 Task: Find and list all files that are setuid.
Action: Mouse moved to (986, 288)
Screenshot: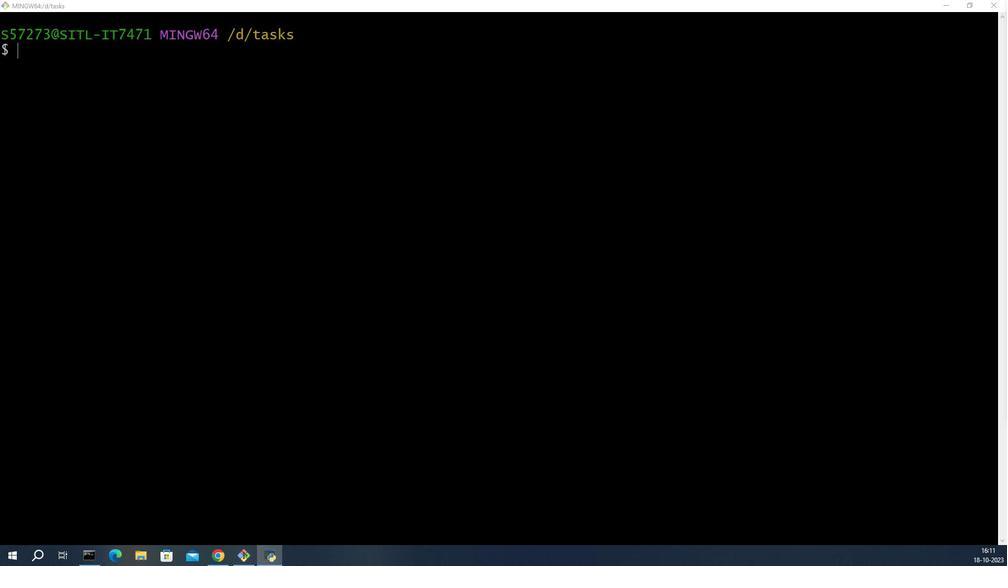 
Action: Mouse pressed left at (986, 288)
Screenshot: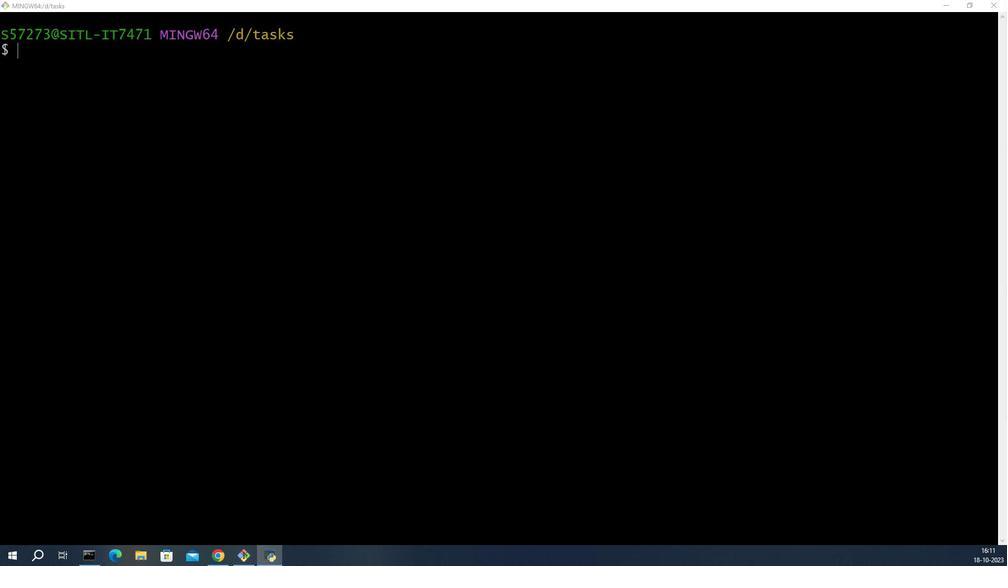
Action: Mouse moved to (877, 307)
Screenshot: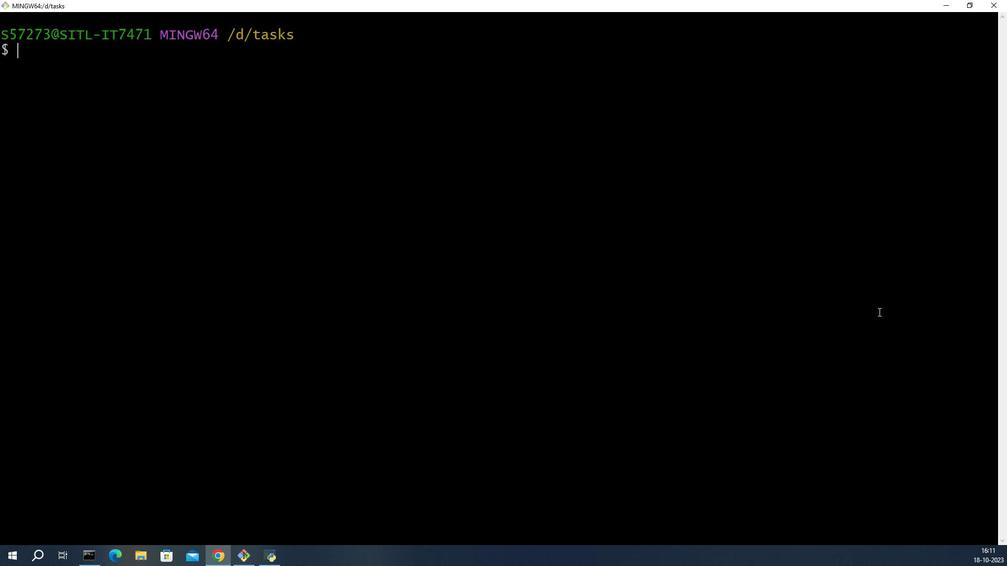 
Action: Mouse pressed left at (877, 307)
Screenshot: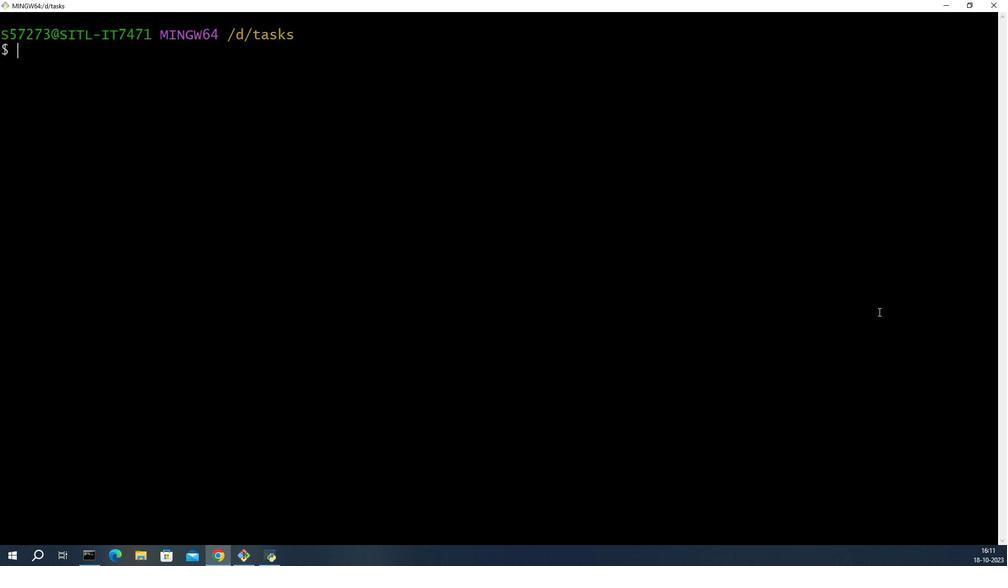 
Action: Key pressed vim<Key.space>setuid.sh<Key.enter>i<Key.shift><Key.shift><Key.shift><Key.shift><Key.shift><Key.shift><Key.shift><Key.shift>#fi<Key.backspace>unction<Key.space>to<Key.space>find<Key.space>and<Key.space>list<Key.space>all<Key.space>files<Key.space>that<Key.space>ae<Key.space><Key.backspace><Key.backspace>re<Key.space>setuid<Key.enter><Key.backspace><Key.enter>find<Key.shift_r>_setuid<Key.shift_r>_files<Key.shift_r><Key.shift_r><Key.shift_r><Key.shift_r><Key.shift_r><Key.shift_r><Key.shift_r><Key.shift_r><Key.shift_r><Key.shift_r><Key.shift_r><Key.shift_r><Key.shift_r><Key.shift_r><Key.shift_r><Key.shift_r><Key.shift_r><Key.shift_r><Key.shift_r>()<Key.space><Key.shift_r>{<Key.enter>local<Key.space>directory=<Key.shift_r>"<Key.shift><Key.shift><Key.shift><Key.shift><Key.shift><Key.shift><Key.shift><Key.shift><Key.shift>$1<Key.shift_r>"<Key.enter><Key.enter>if<Key.space>[<Key.space>-d<Key.space><Key.shift>"<Key.shift>$directory<Key.shift>"<Key.space>]<Key.space><Key.backspace>;<Key.space>then<Key.enter>echo<Key.space><Key.shift>"<Key.shift>Setuid<Key.space>files<Key.space>in<Key.space><Key.shift><Key.shift><Key.shift><Key.shift><Key.shift><Key.shift><Key.shift><Key.shift><Key.shift><Key.shift><Key.shift><Key.shift><Key.shift><Key.shift><Key.shift><Key.shift><Key.shift><Key.shift><Key.shift><Key.shift><Key.shift><Key.shift><Key.shift><Key.shift><Key.shift><Key.shift><Key.shift><Key.shift><Key.shift><Key.shift><Key.shift><Key.shift><Key.shift><Key.shift><Key.shift><Key.shift><Key.shift><Key.shift><Key.shift><Key.shift>$directory<Key.shift>:<Key.shift>"<Key.enter>find<Key.space><Key.shift>"<Key.shift><Key.shift><Key.shift><Key.shift><Key.shift><Key.shift><Key.shift><Key.shift><Key.shift><Key.shift><Key.shift><Key.shift><Key.shift><Key.shift><Key.shift><Key.shift><Key.shift><Key.shift><Key.shift><Key.shift><Key.shift>$<Key.shift><Key.shift><Key.shift><Key.shift><Key.shift><Key.shift><Key.shift><Key.shift>directory<Key.shift>"<Key.space>-type<Key.space>f<Key.space>-perm<Key.space>-4000<Key.enter><Key.backspace>else<Key.enter>echo<Key.space><Key.shift>"<Key.shift>Error<Key.shift>:<Key.space><Key.shift>Directory<Key.space>'<Key.shift><Key.shift><Key.shift><Key.shift><Key.shift><Key.shift><Key.shift><Key.shift><Key.shift><Key.shift><Key.shift><Key.shift><Key.shift>$<Key.shift>direco<Key.backspace>tory'<Key.space>does<Key.space>not<Key.space>exist.<Key.shift>"<Key.enter><Key.backspace>fi<Key.enter><Key.backspace><Key.shift>}<Key.enter><Key.enter><Key.enter><Key.shift><Key.shift><Key.shift><Key.shift><Key.shift><Key.shift><Key.shift><Key.shift>#check<Key.space>if<Key.space>one<Key.space>argument<Key.space>is<Key.space>provided<Key.enter><Key.enter>if<Key.space>[<Key.space><Key.shift>$<Key.shift>#<Key.space>-eq<Key.space>1<Key.space>];then<Key.enter>f<Key.backspace><Key.backspace><Key.up><Key.right><Key.backspace><Key.up><Key.right><Key.enter><Key.backspace><Key.backspace><Key.backspace><Key.down><Key.down><Key.backspace><Key.enter>find<Key.shift_r>_setuid<Key.shift_r>_files<Key.space><Key.shift>"<Key.shift><Key.shift>$1<Key.shift>"<Key.enter><Key.backspace>else<Key.enter>echo<Key.space><Key.shift>"<Key.shift>Usage<Key.shift>:<Key.space><Key.shift><Key.shift><Key.shift><Key.shift><Key.shift><Key.shift><Key.shift><Key.shift><Key.shift><Key.shift><Key.shift><Key.shift><Key.shift><Key.shift><Key.shift><Key.shift><Key.shift><Key.shift><Key.shift><Key.shift><Key.shift><Key.shift><Key.shift><Key.shift><Key.shift><Key.shift><Key.shift><Key.shift><Key.shift><Key.shift><Key.shift><Key.shift><Key.shift><Key.shift><Key.shift><Key.shift>$0<Key.space><Key.shift><directory<Key.shift>_path<Key.shift>><Key.shift>"<Key.enter><Key.backspace>fi<Key.enter><Key.esc><Key.shift_r>:wq<Key.enter>
Screenshot: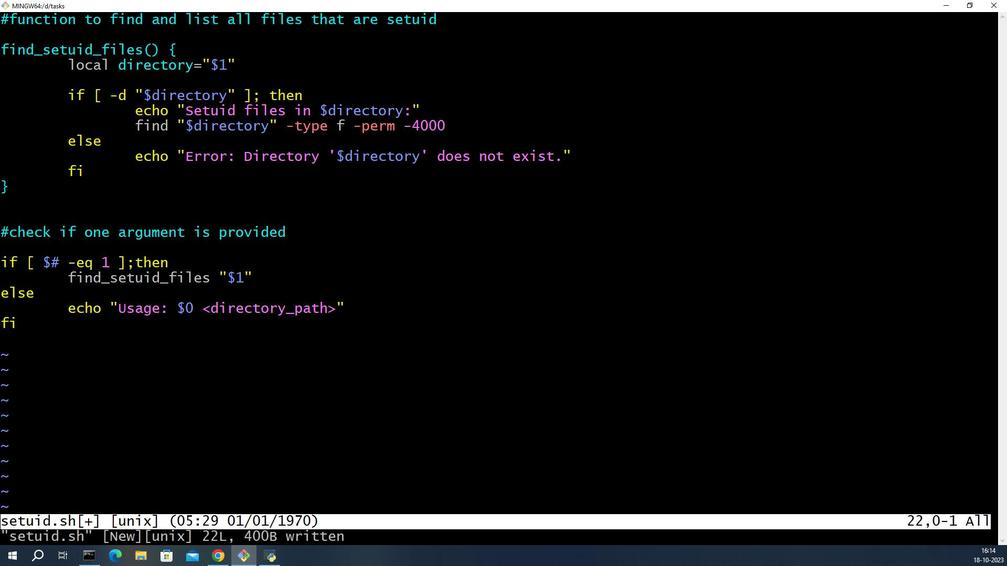 
Action: Mouse moved to (1001, 300)
Screenshot: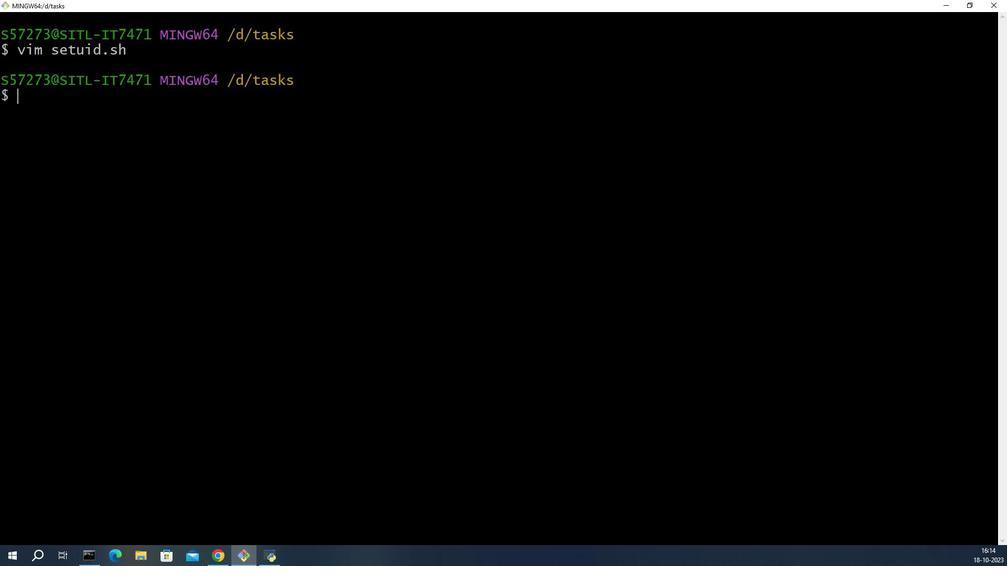 
Action: Mouse scrolled (1001, 300) with delta (0, 0)
Screenshot: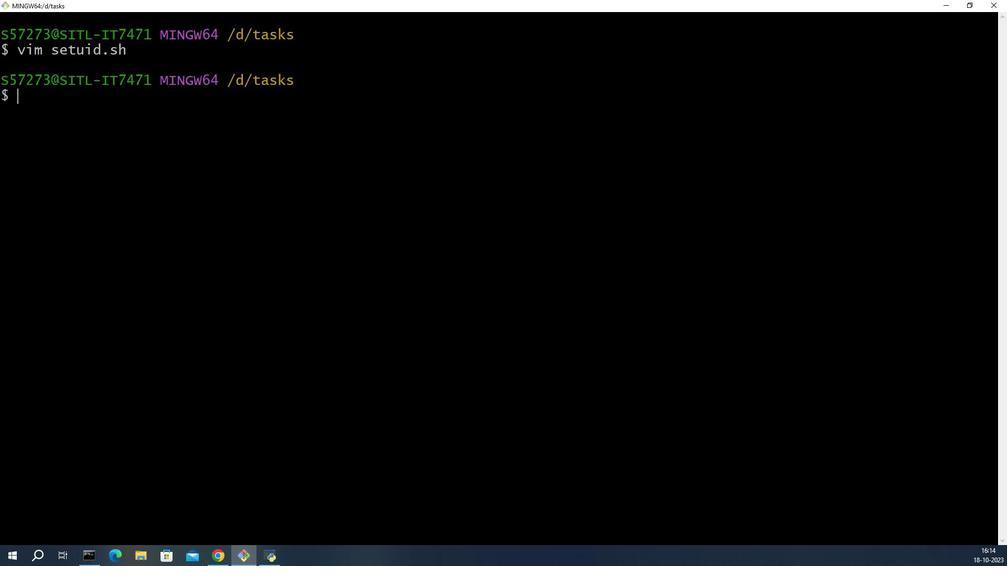 
Action: Mouse scrolled (1001, 300) with delta (0, 0)
Screenshot: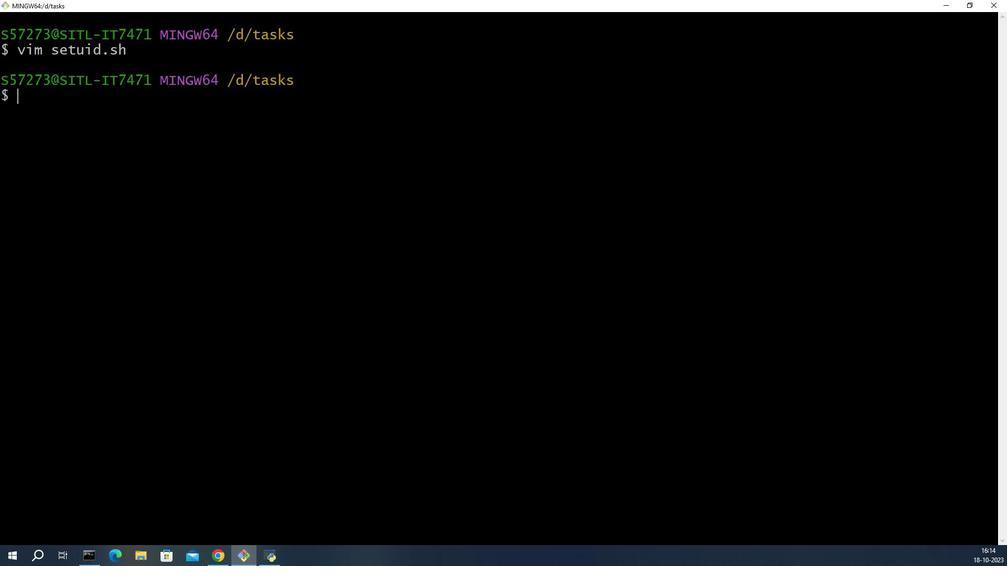 
Action: Mouse scrolled (1001, 300) with delta (0, 0)
Screenshot: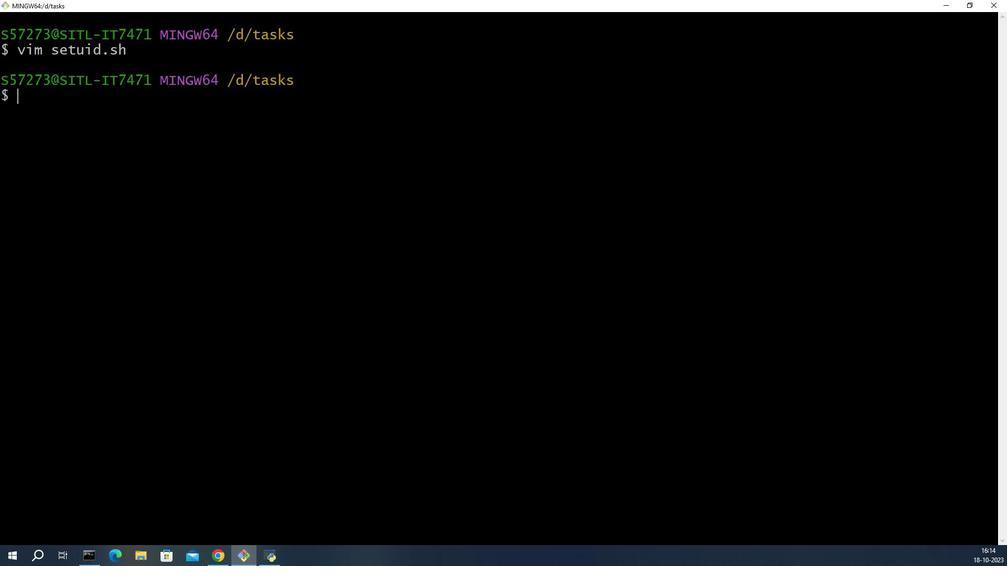 
Action: Mouse scrolled (1001, 300) with delta (0, 0)
Screenshot: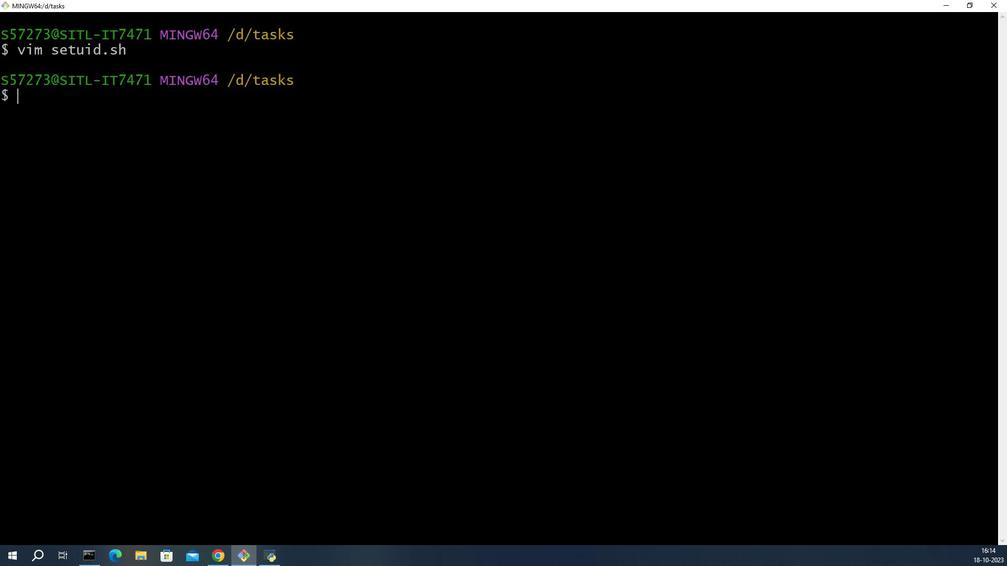 
Action: Mouse scrolled (1001, 300) with delta (0, 0)
Screenshot: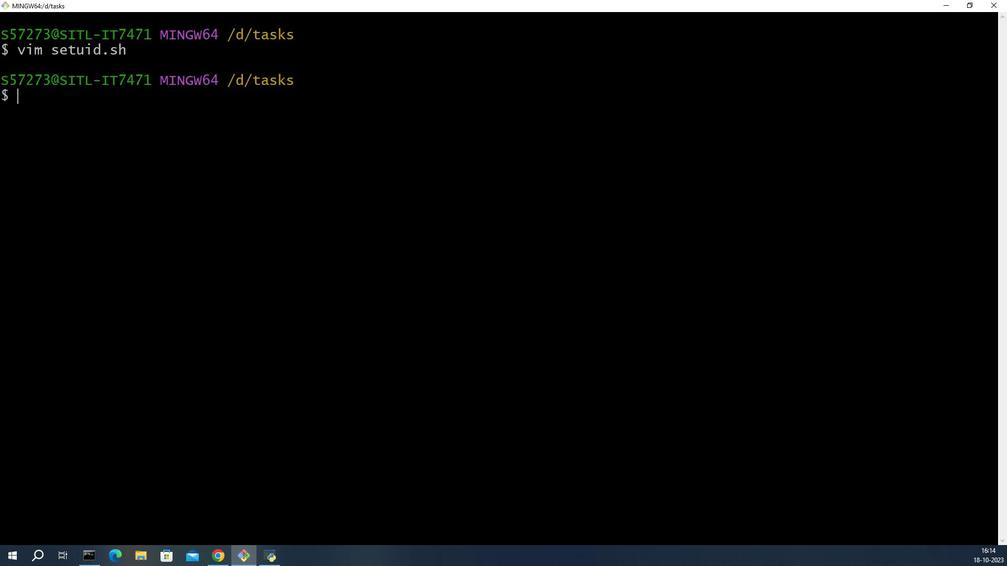 
Action: Mouse moved to (1000, 301)
Screenshot: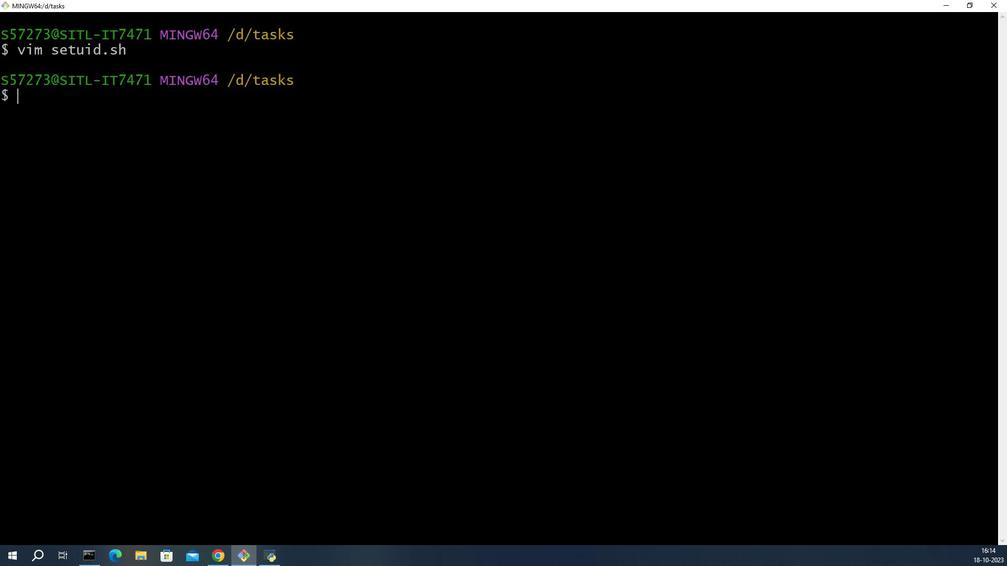 
Action: Mouse scrolled (1000, 301) with delta (0, 0)
Screenshot: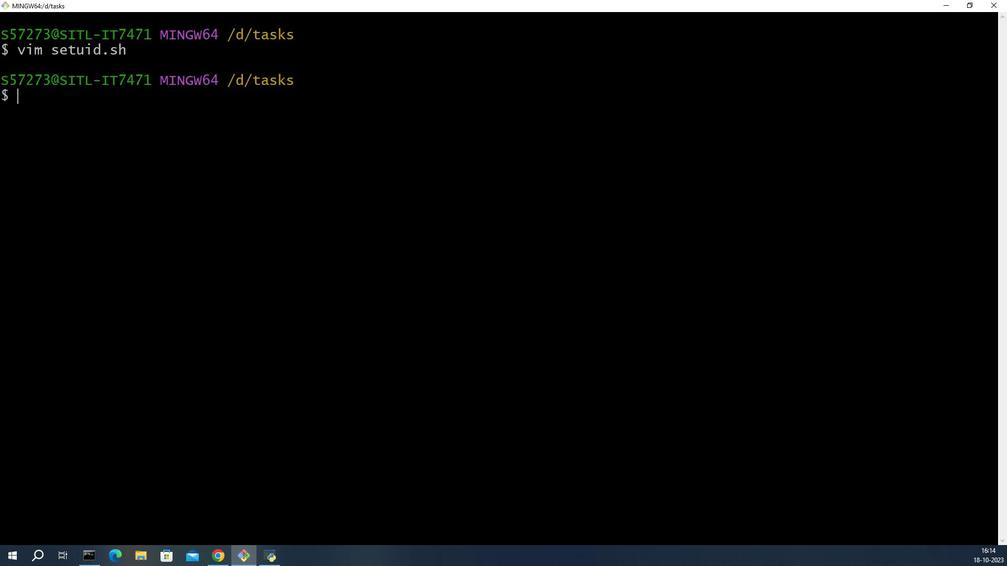 
Action: Mouse moved to (989, 303)
Screenshot: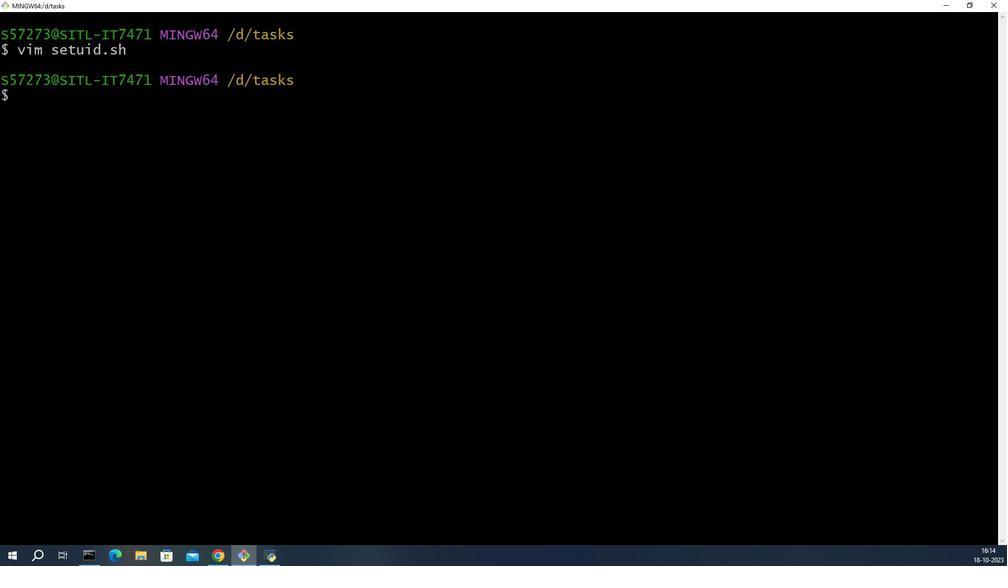 
Action: Mouse scrolled (989, 303) with delta (0, 0)
Screenshot: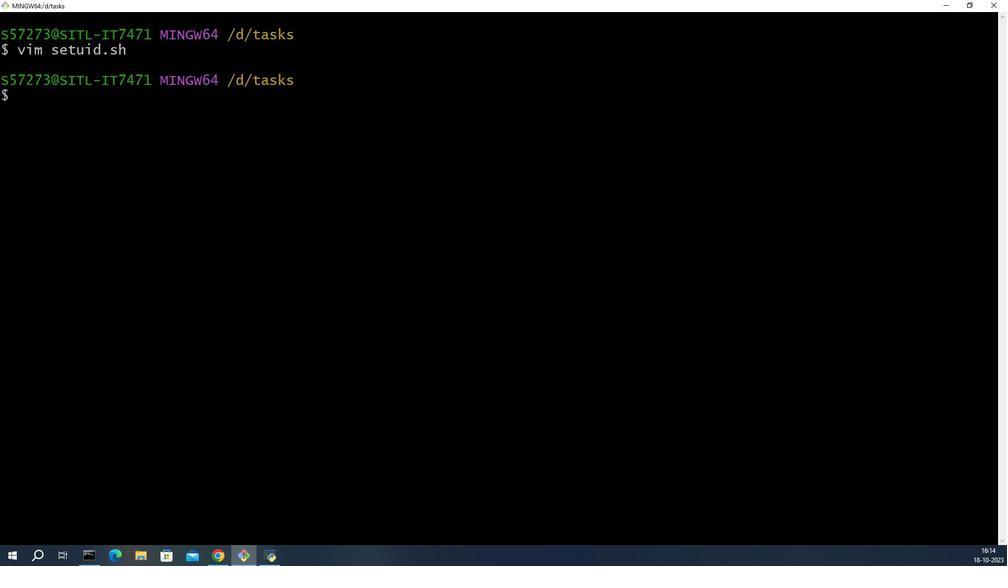 
Action: Mouse moved to (984, 305)
Screenshot: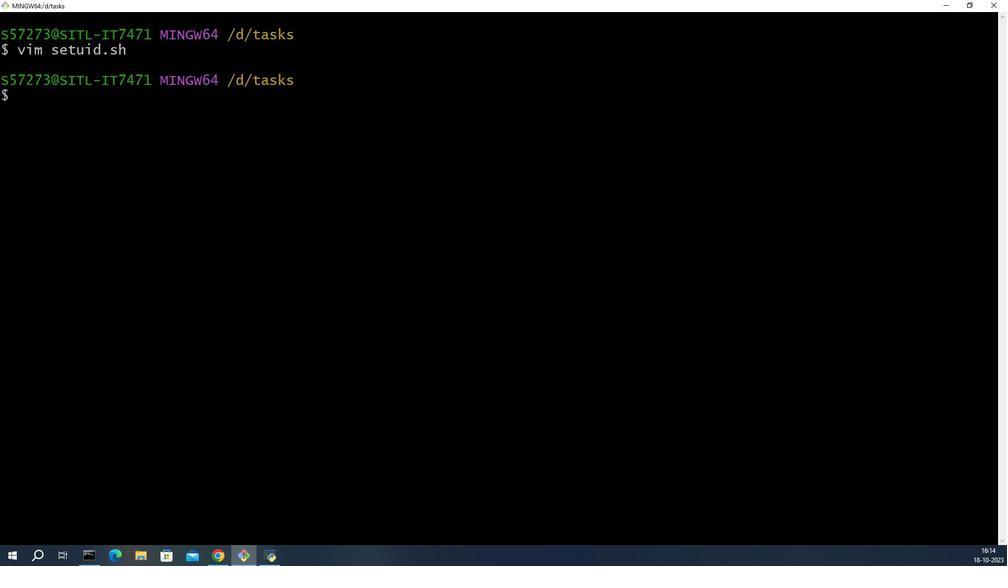 
Action: Mouse scrolled (984, 305) with delta (0, 0)
Screenshot: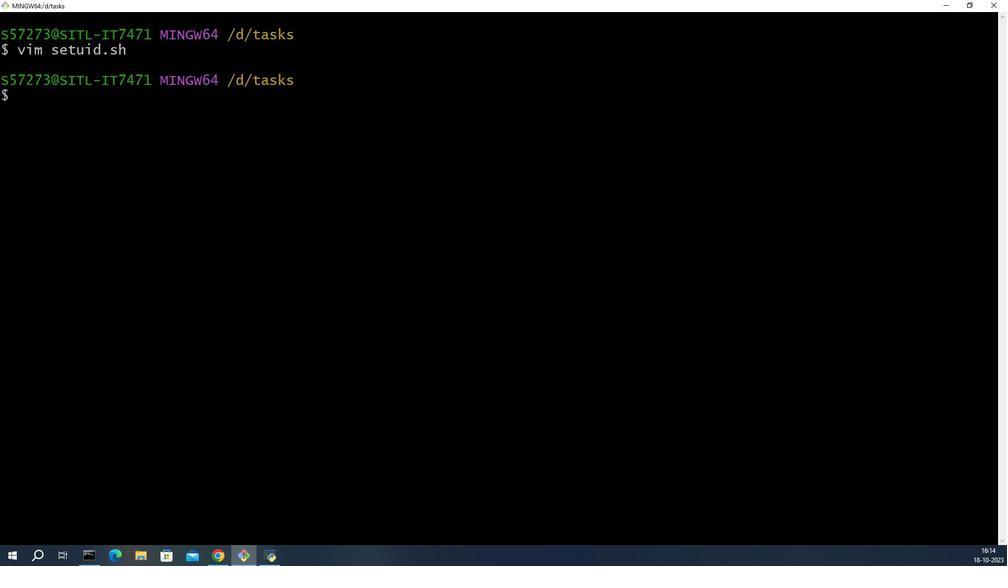 
Action: Mouse moved to (975, 308)
Screenshot: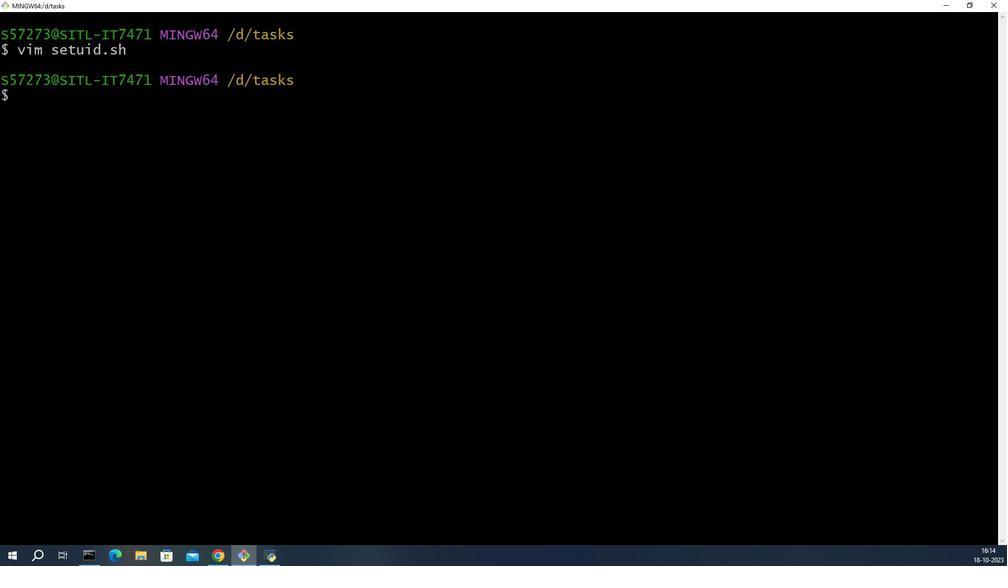 
Action: Mouse scrolled (975, 308) with delta (0, 0)
Screenshot: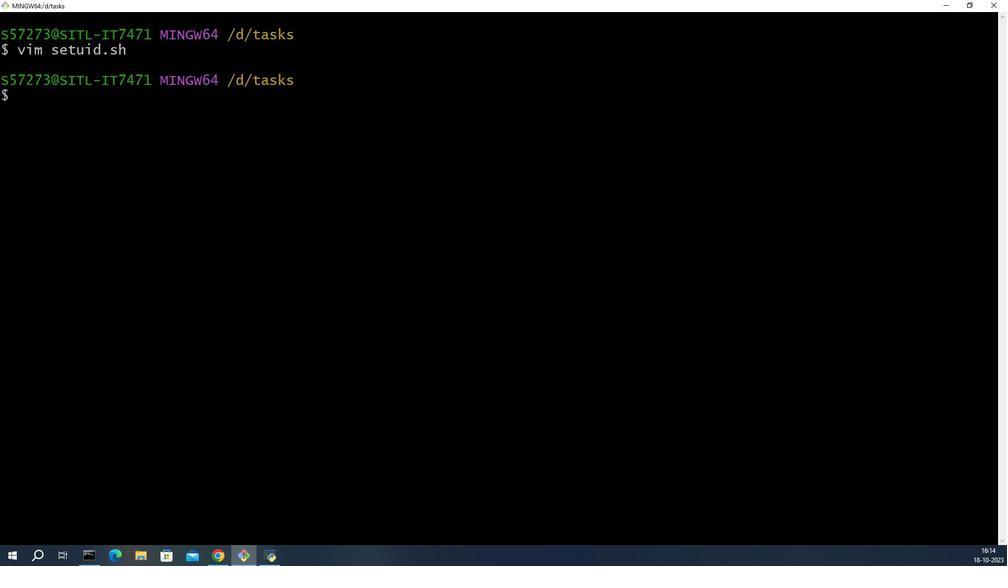 
Action: Mouse moved to (973, 312)
Screenshot: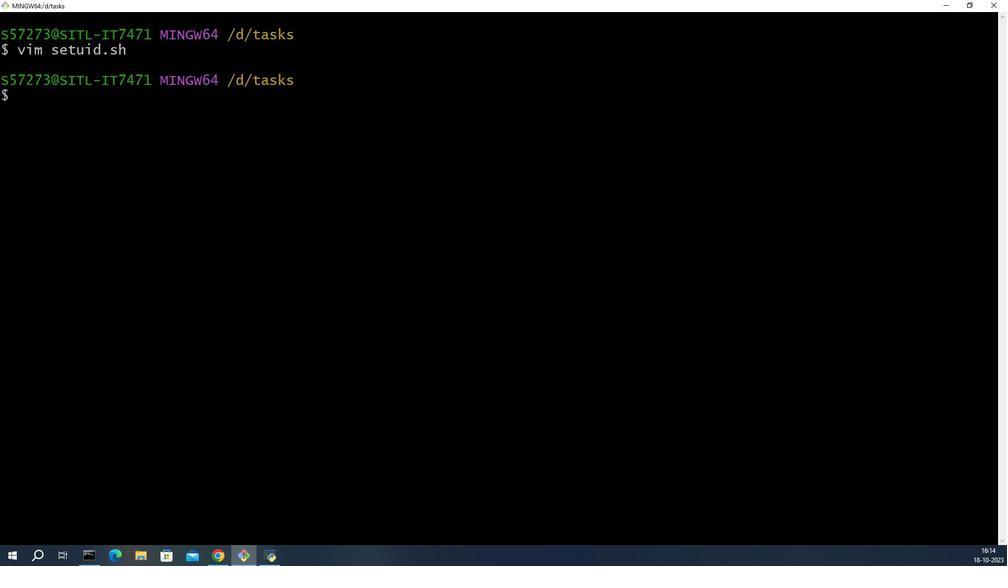 
Action: Mouse scrolled (973, 312) with delta (0, 0)
Screenshot: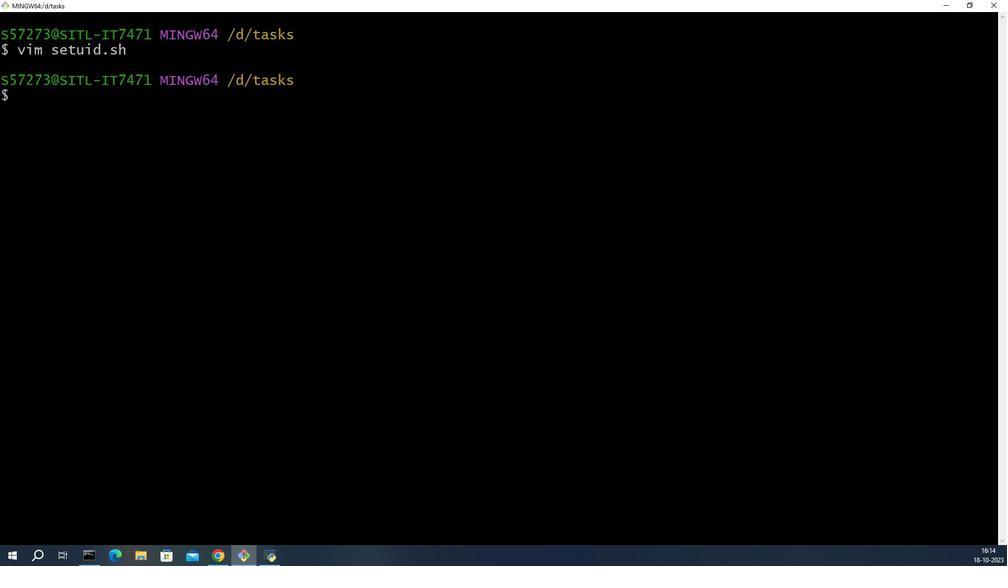 
Action: Mouse scrolled (973, 312) with delta (0, 0)
Screenshot: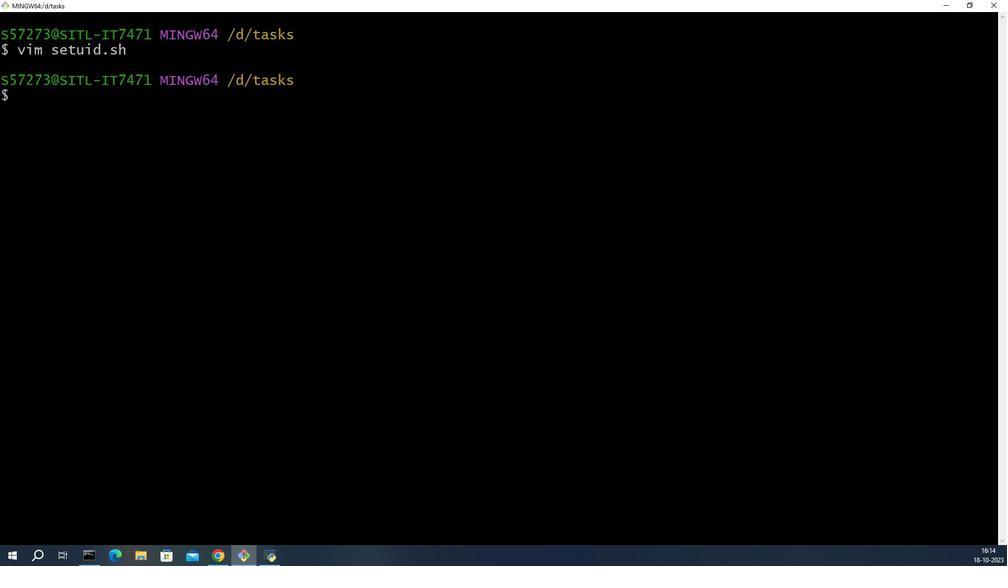 
Action: Mouse scrolled (973, 312) with delta (0, 0)
Screenshot: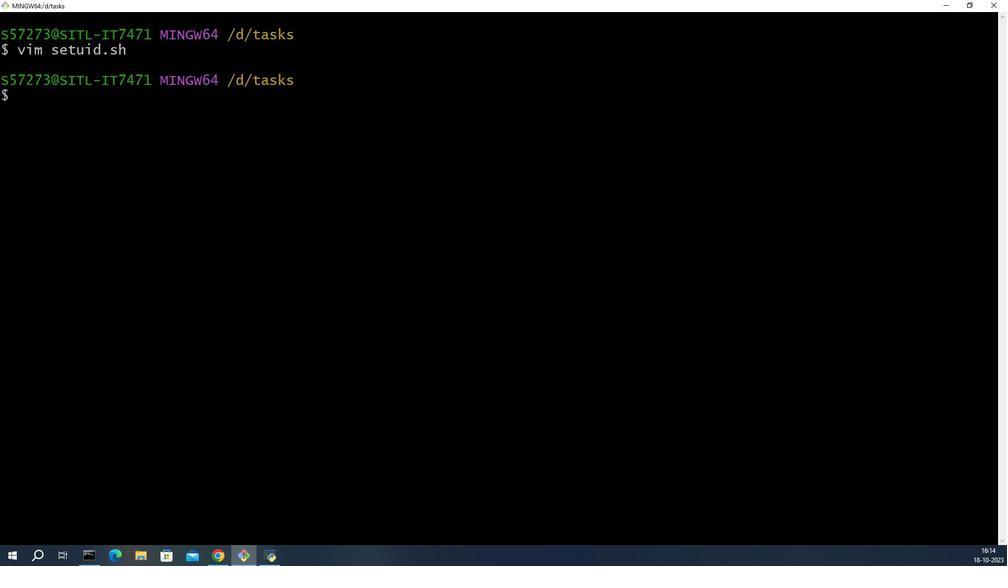 
Action: Mouse moved to (972, 311)
Screenshot: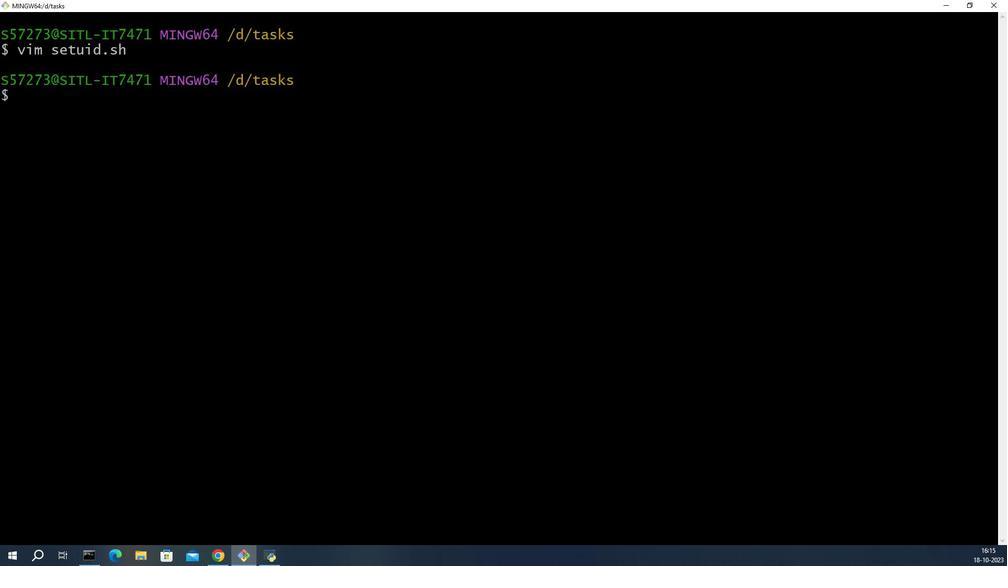 
Action: Mouse pressed left at (972, 311)
Screenshot: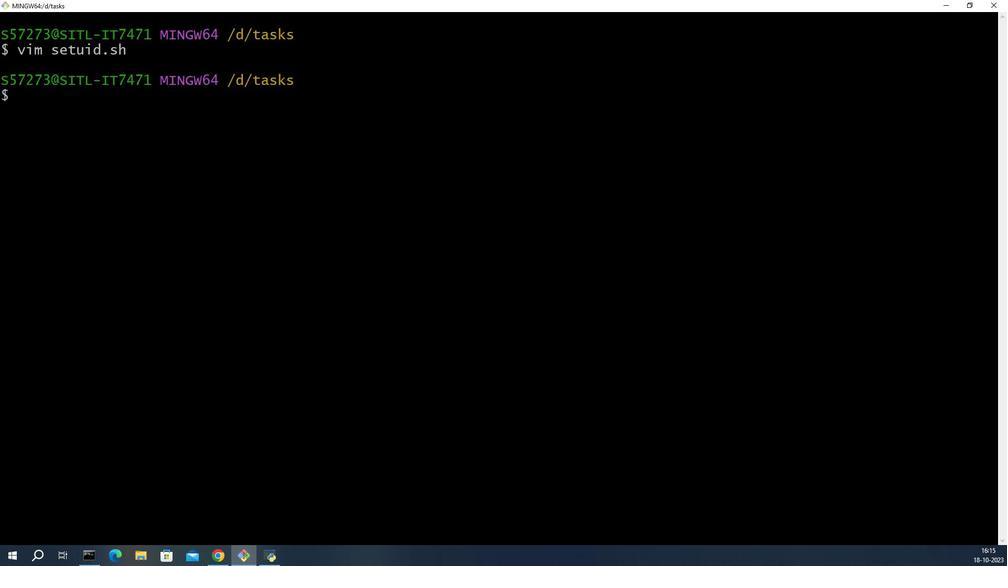 
Action: Mouse moved to (970, 307)
Screenshot: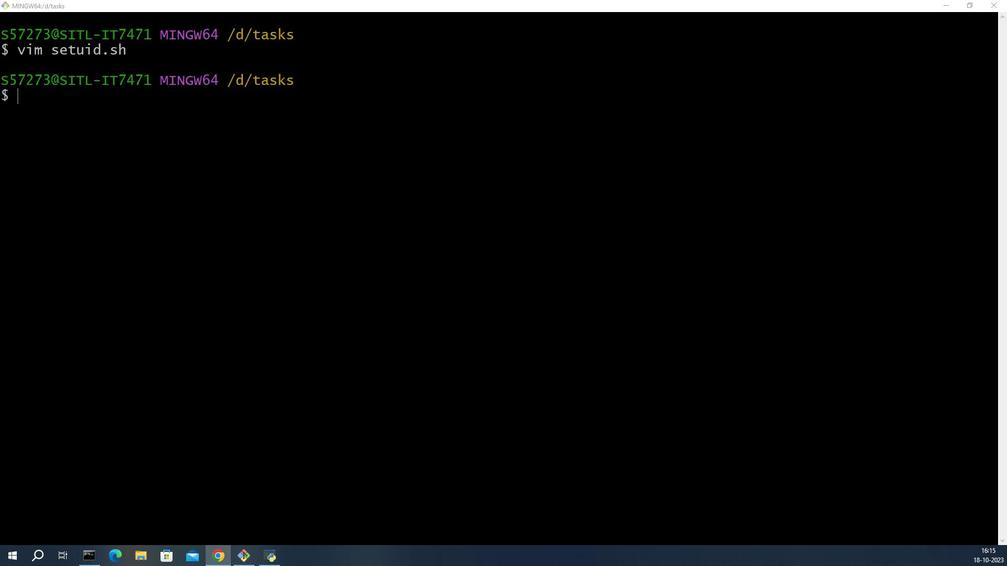 
Action: Mouse scrolled (970, 307) with delta (0, 0)
Screenshot: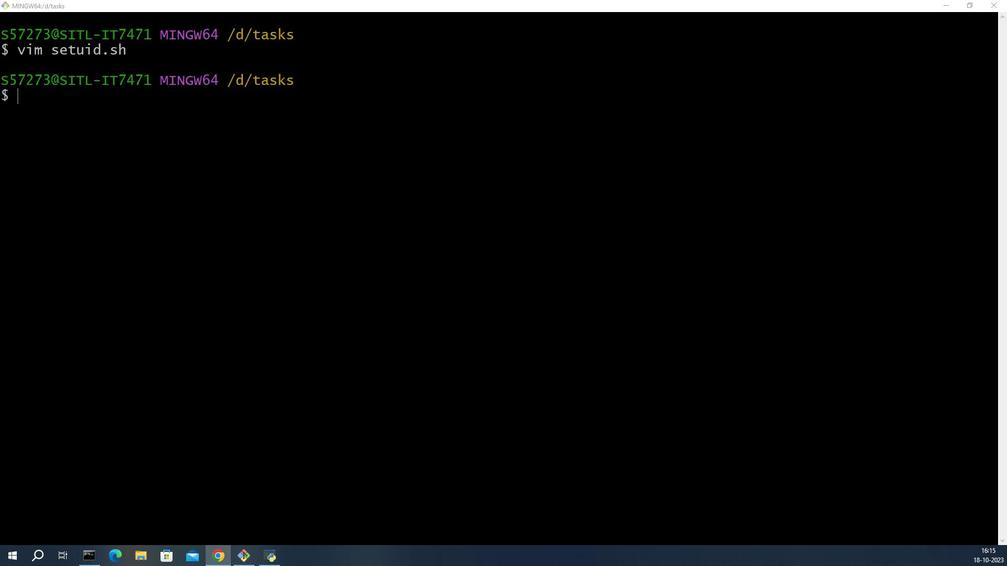 
Action: Mouse scrolled (970, 307) with delta (0, 0)
Screenshot: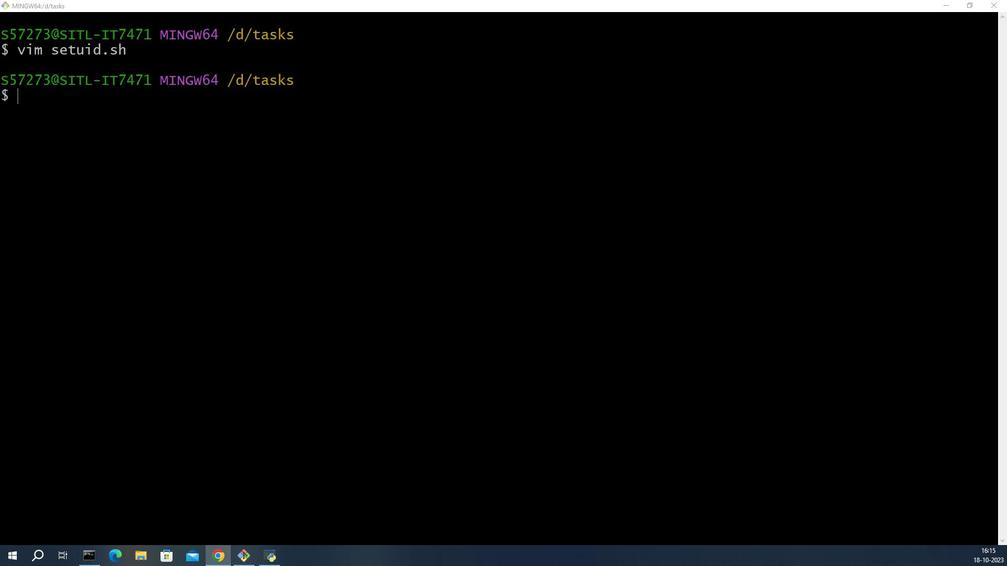 
Action: Mouse scrolled (970, 307) with delta (0, 0)
Screenshot: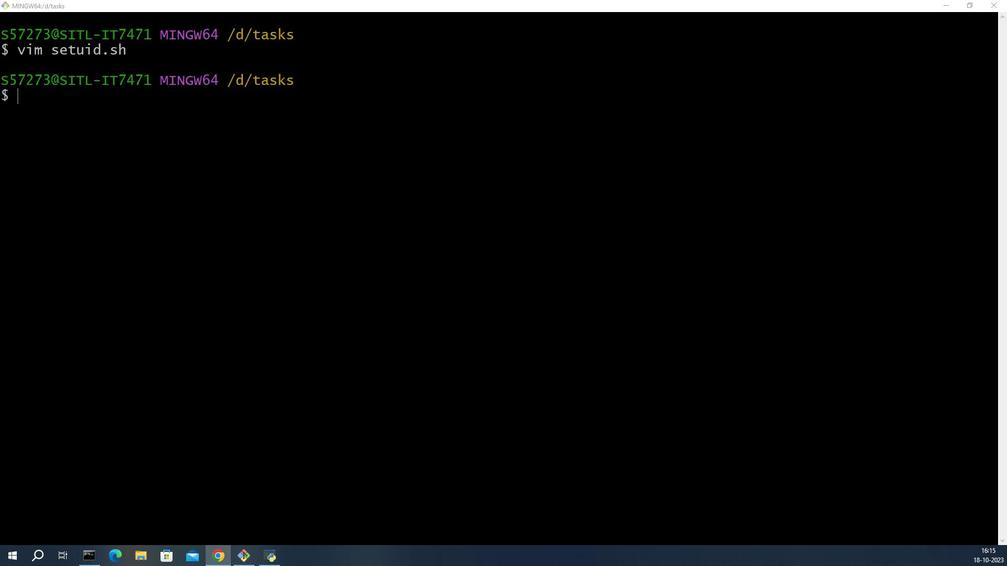 
Action: Mouse scrolled (970, 307) with delta (0, 0)
Screenshot: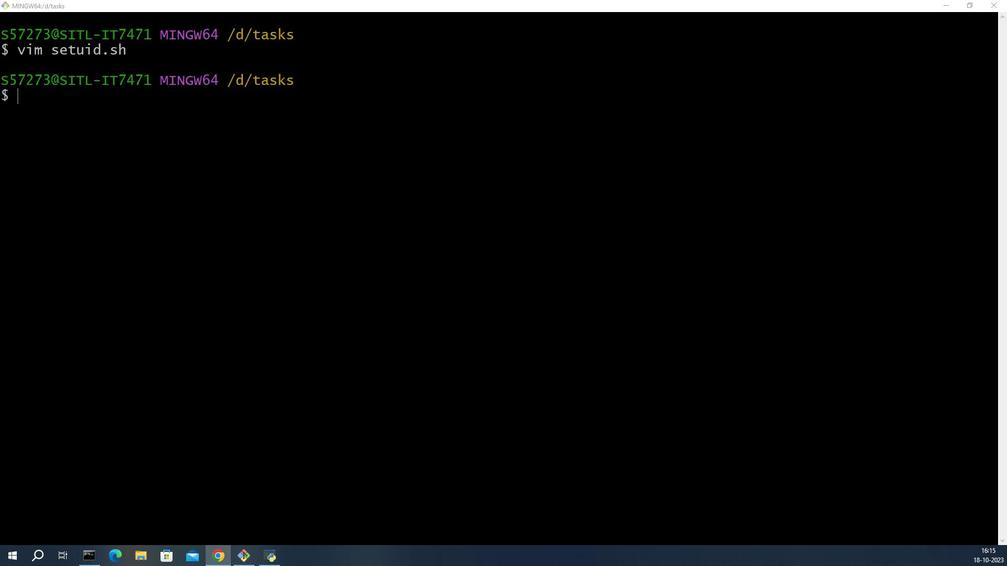 
Action: Mouse moved to (958, 323)
Screenshot: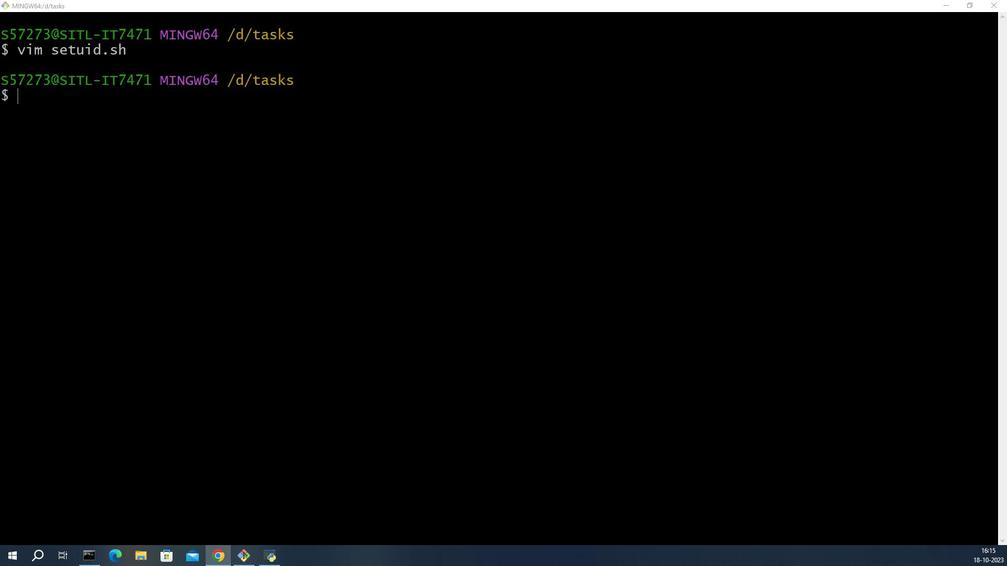 
Action: Mouse scrolled (958, 323) with delta (0, 0)
Screenshot: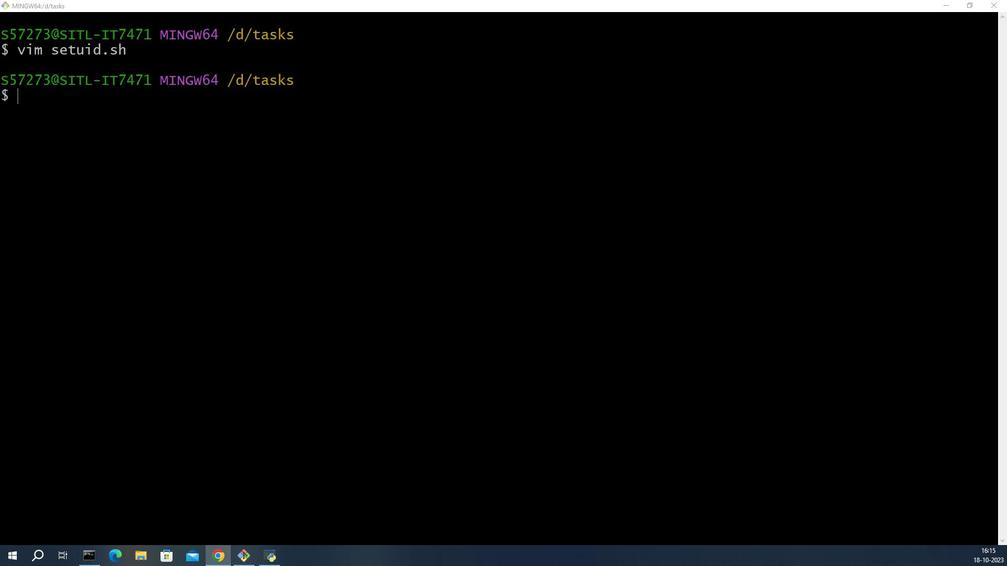 
Action: Mouse scrolled (958, 323) with delta (0, 0)
Screenshot: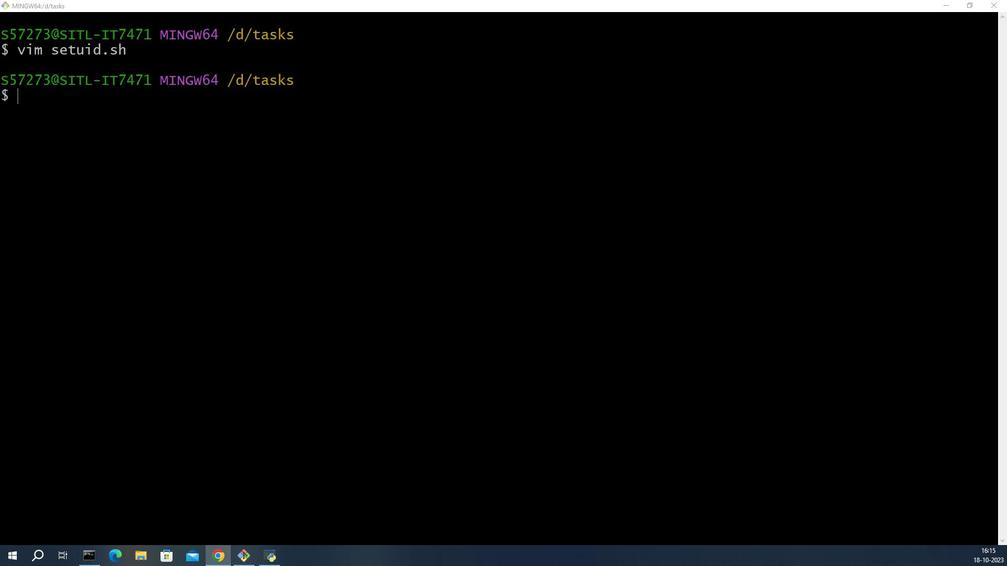 
Action: Mouse scrolled (958, 323) with delta (0, 0)
Screenshot: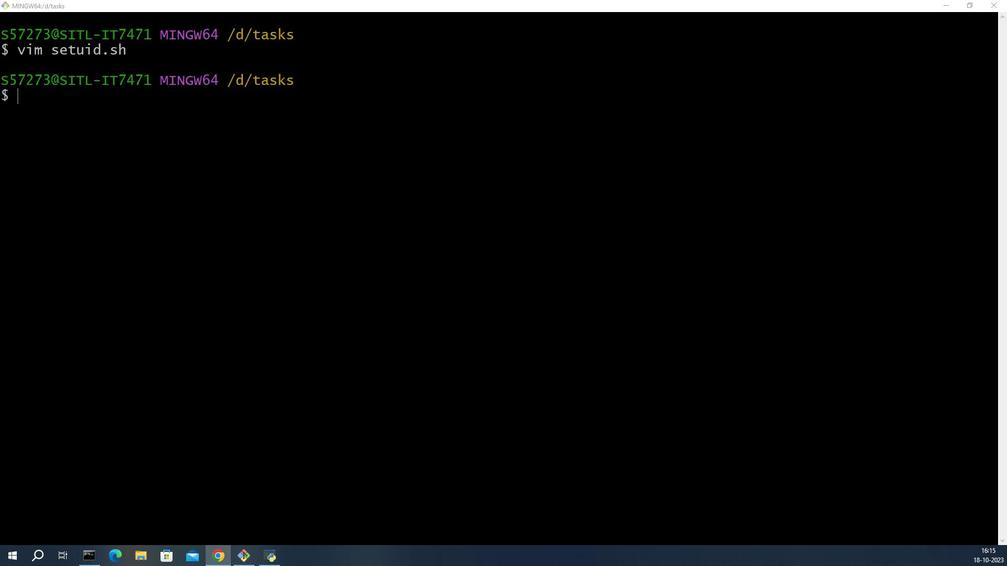 
Action: Mouse scrolled (958, 323) with delta (0, 0)
Screenshot: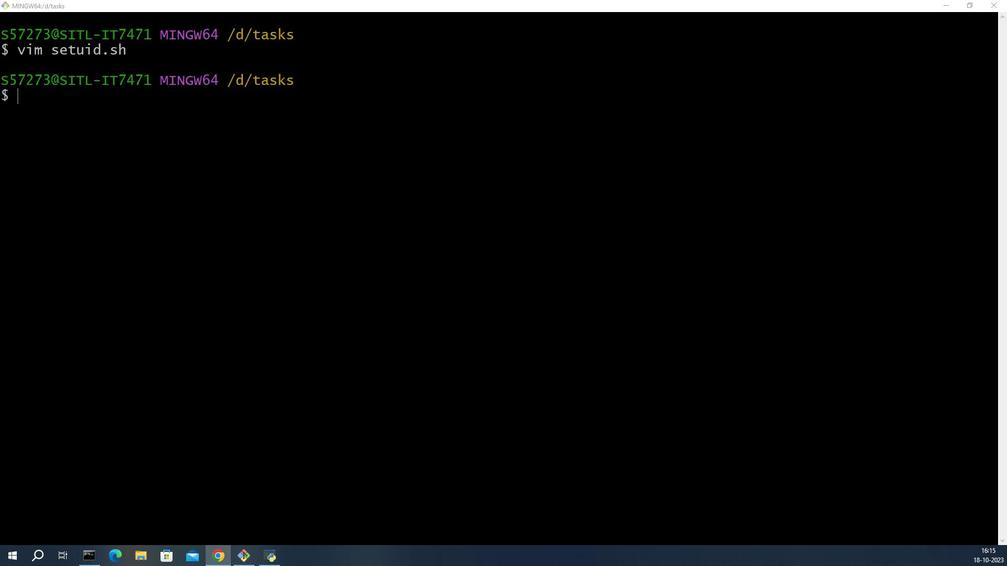 
Action: Mouse scrolled (958, 323) with delta (0, 0)
Screenshot: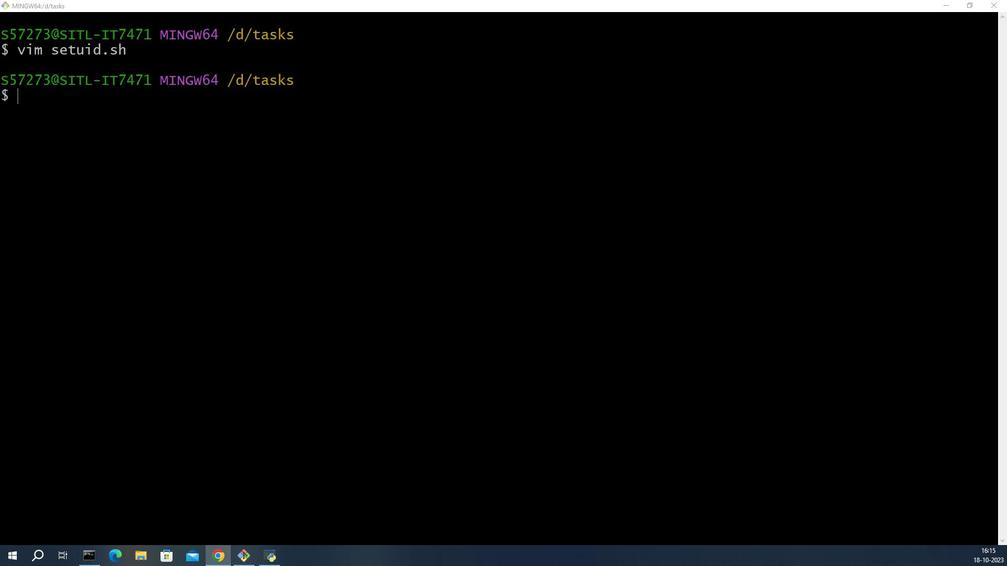 
Action: Mouse moved to (958, 324)
Screenshot: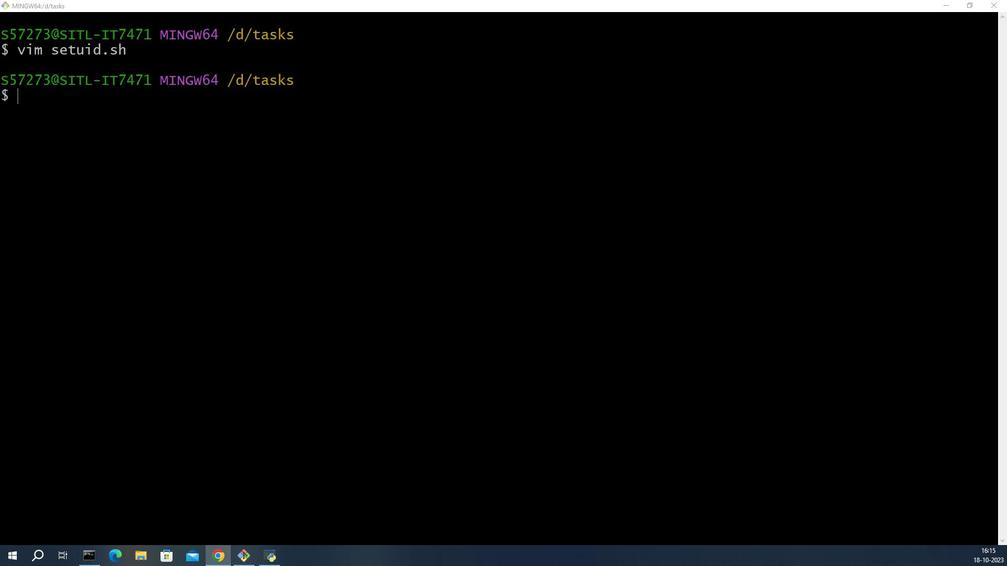
Action: Key pressed ./<Key.alt_l><Key.tab>./setuid.sh<Key.space>/d/<Key.enter>
Screenshot: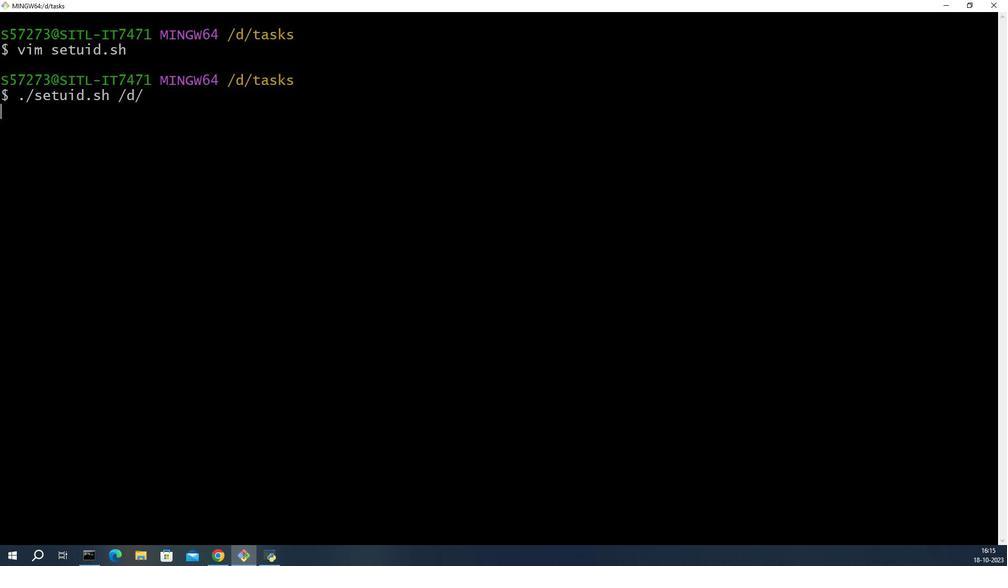 
Action: Mouse moved to (998, 287)
Screenshot: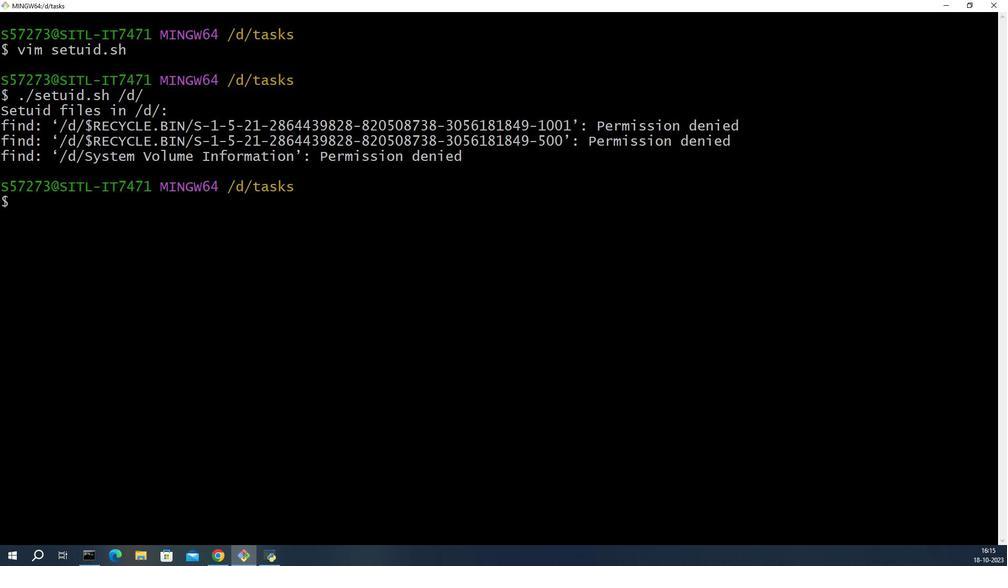 
Action: Mouse pressed left at (998, 287)
Screenshot: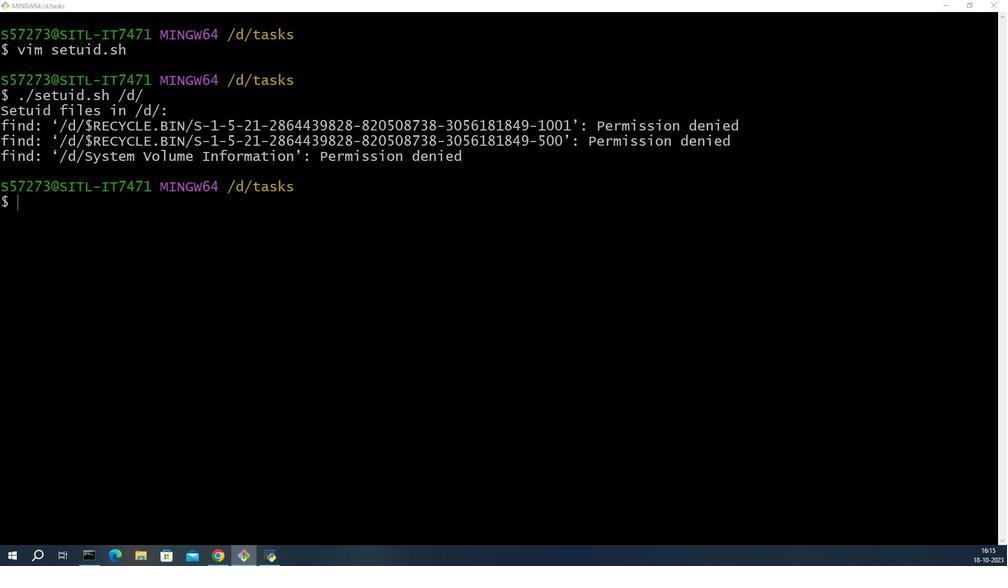 
Action: Mouse moved to (986, 313)
Screenshot: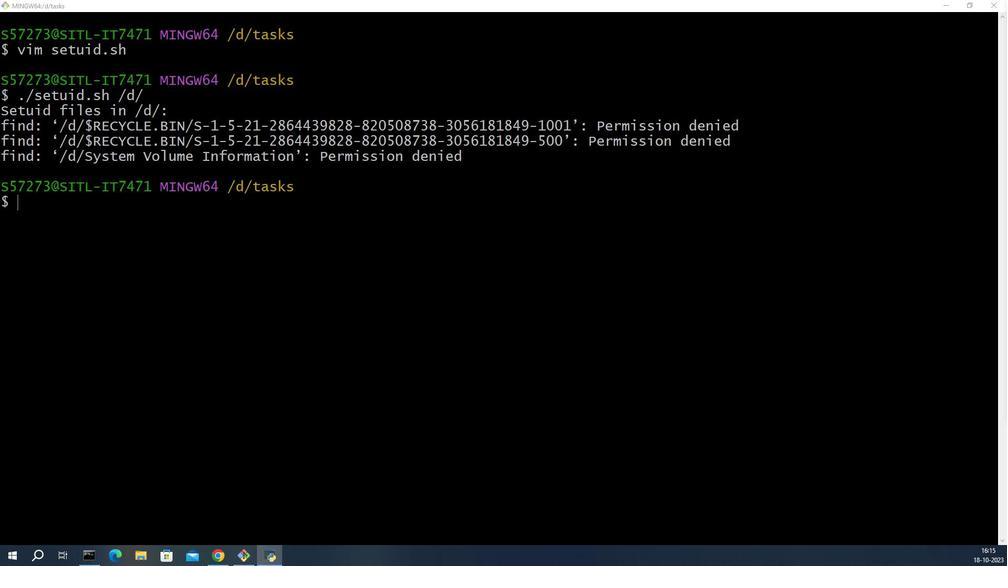 
Action: Mouse pressed left at (986, 313)
Screenshot: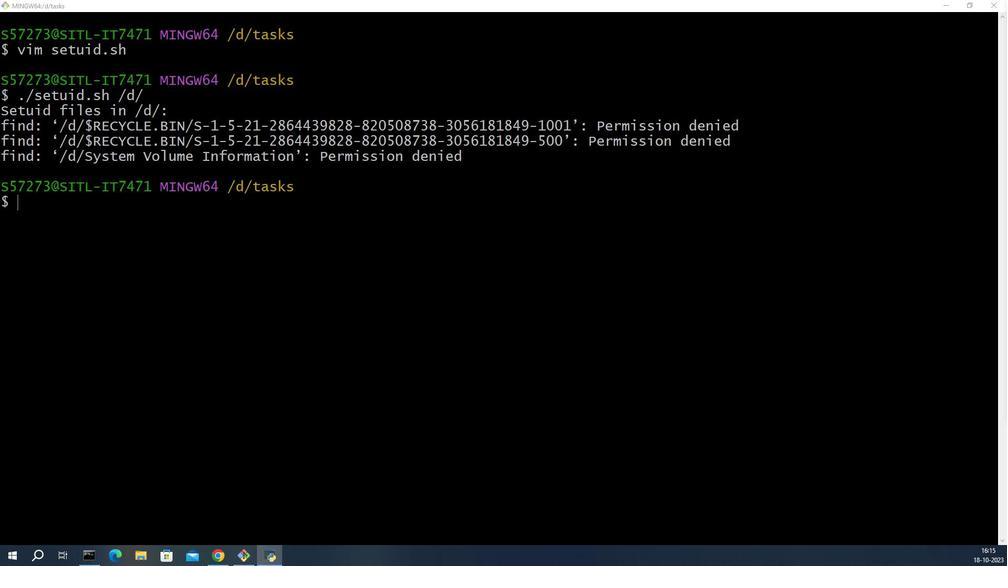 
Action: Mouse moved to (986, 314)
Screenshot: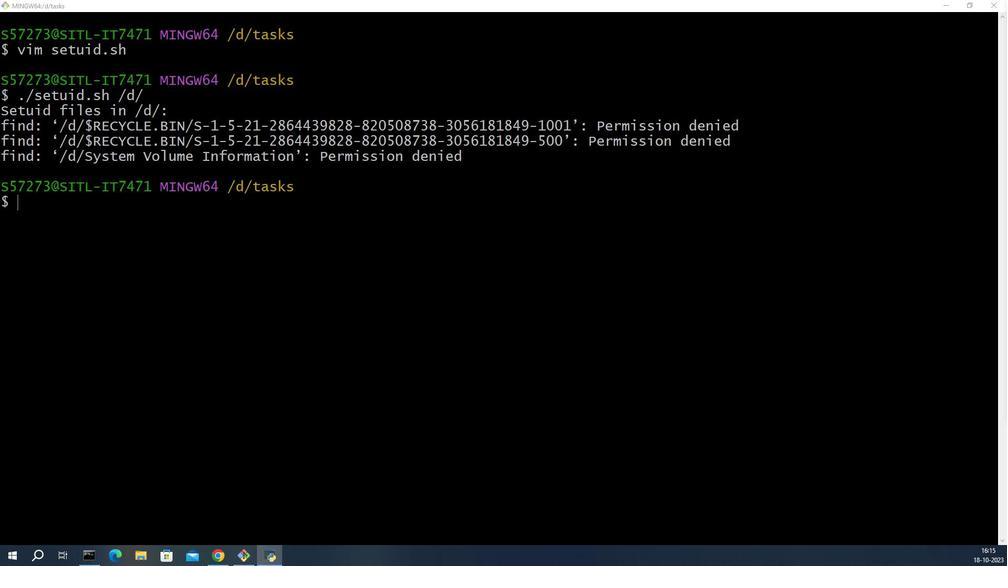 
